 Task: Look for products in the category "Chocolate & Candy" from the brand "Albanese confectionery".
Action: Mouse moved to (23, 62)
Screenshot: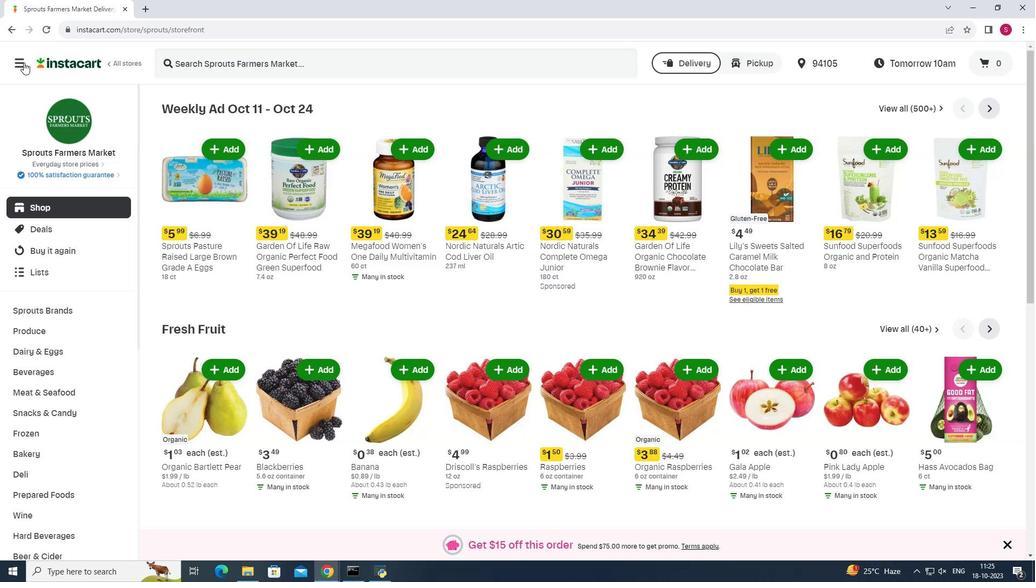 
Action: Mouse pressed left at (23, 62)
Screenshot: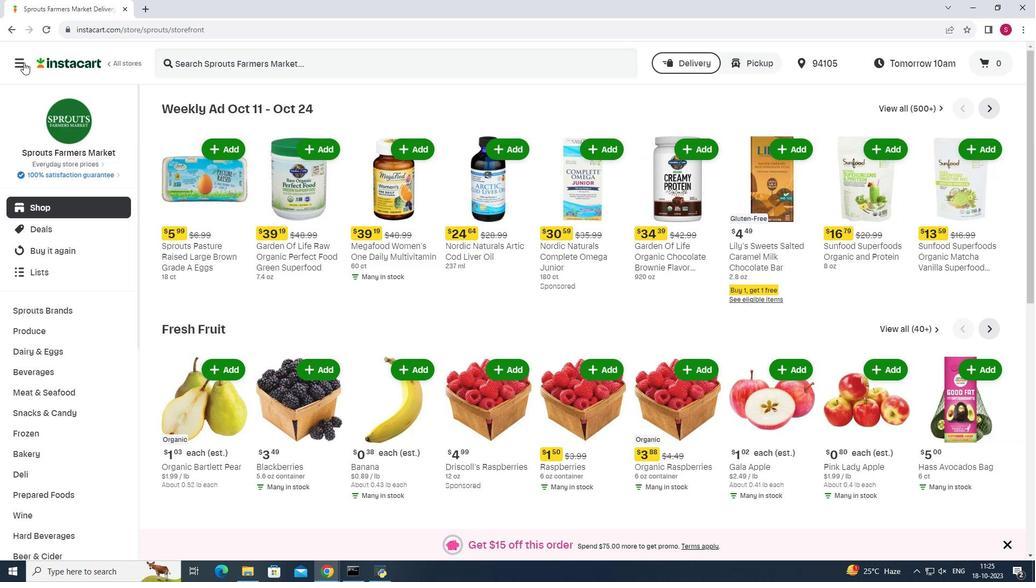 
Action: Mouse moved to (89, 277)
Screenshot: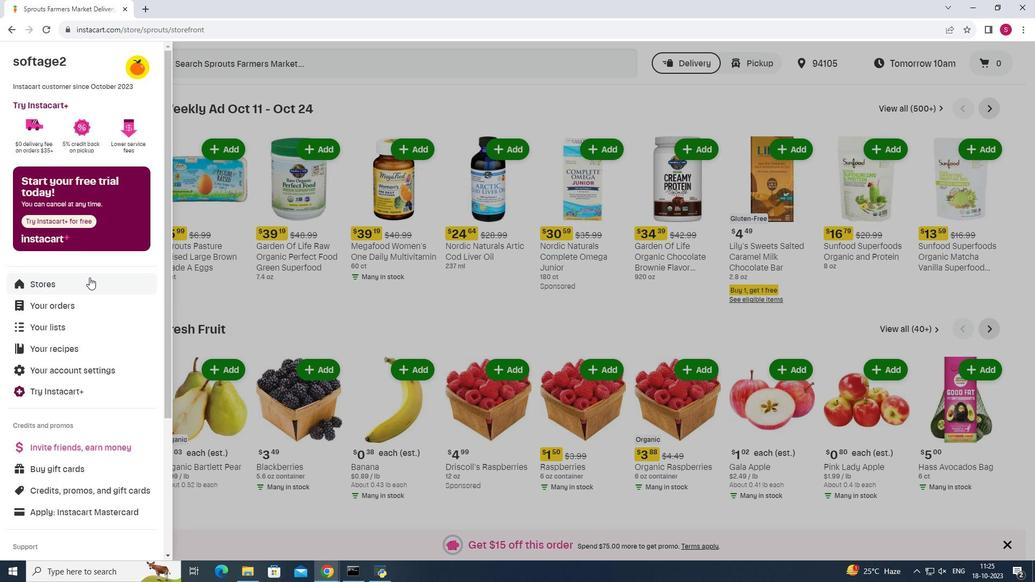
Action: Mouse pressed left at (89, 277)
Screenshot: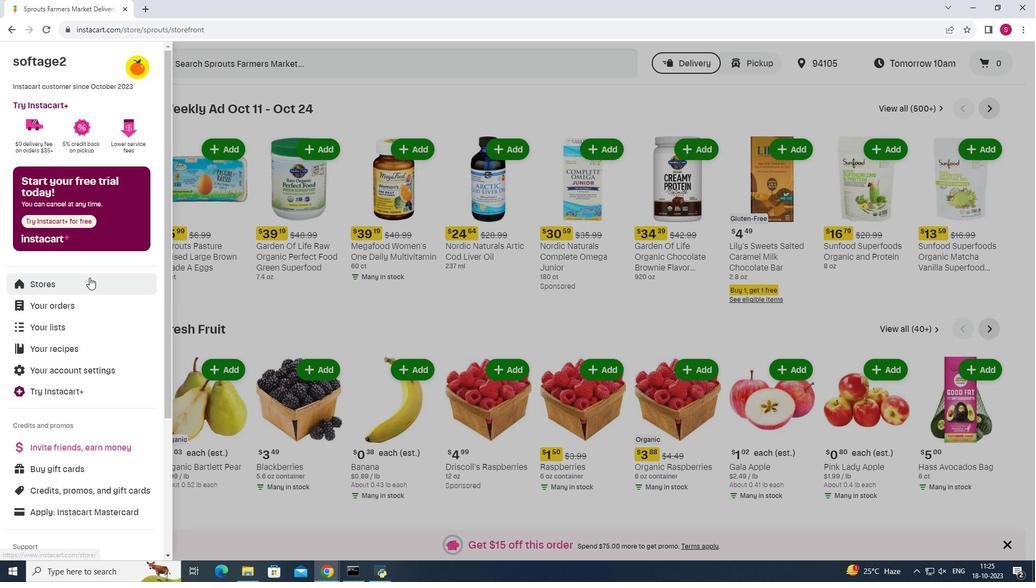 
Action: Mouse moved to (258, 93)
Screenshot: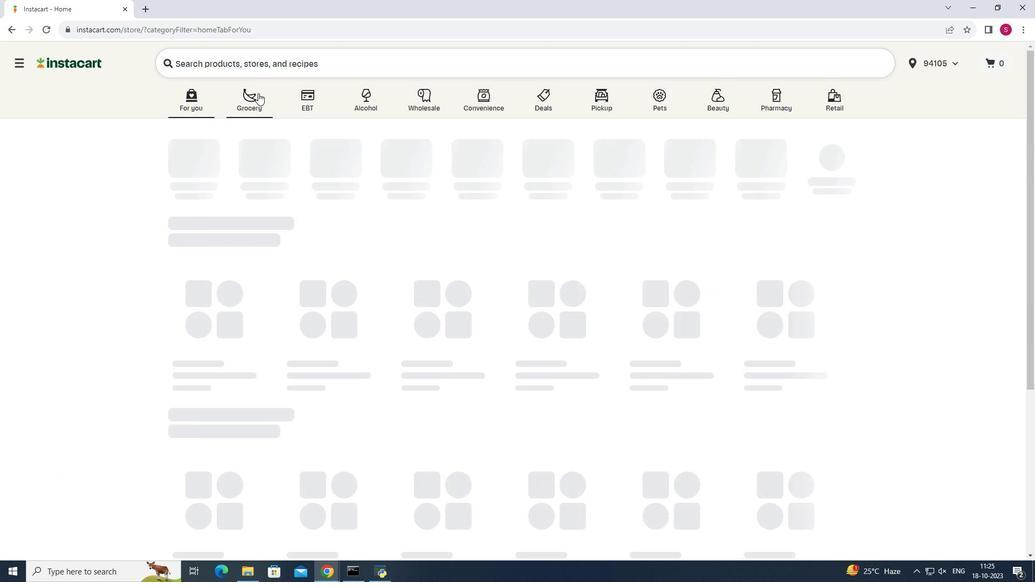
Action: Mouse pressed left at (258, 93)
Screenshot: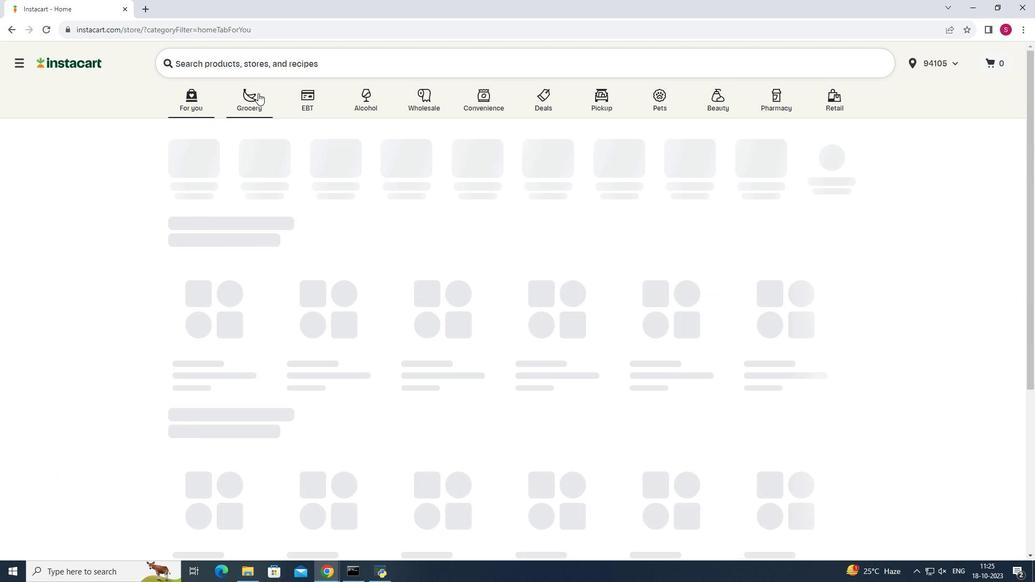 
Action: Mouse moved to (765, 147)
Screenshot: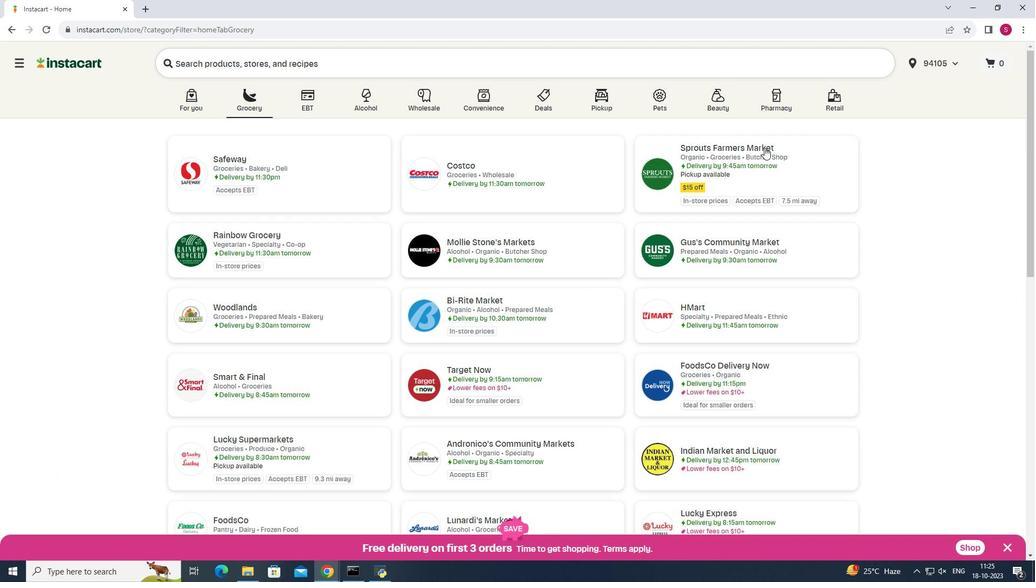 
Action: Mouse pressed left at (765, 147)
Screenshot: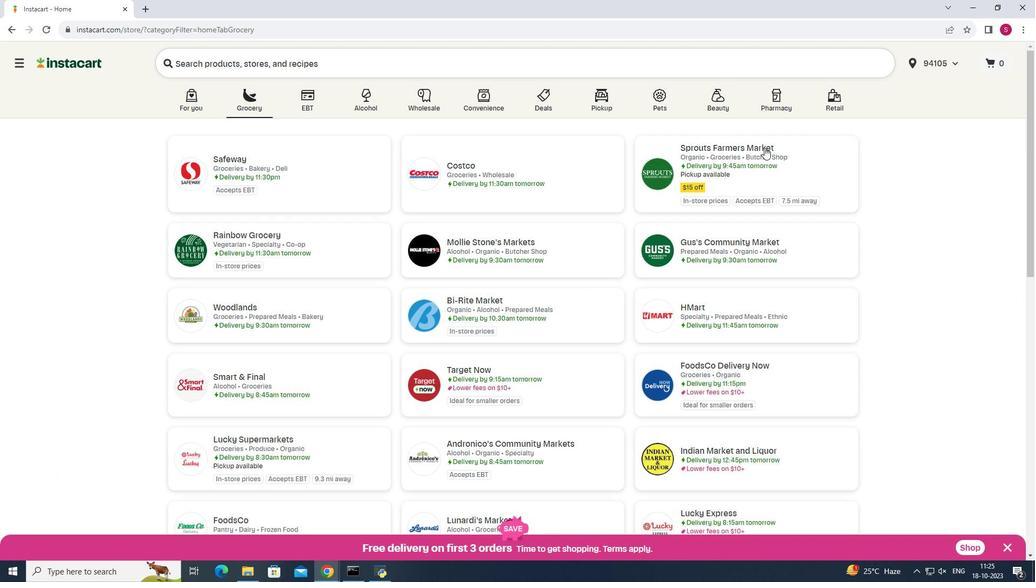 
Action: Mouse moved to (47, 412)
Screenshot: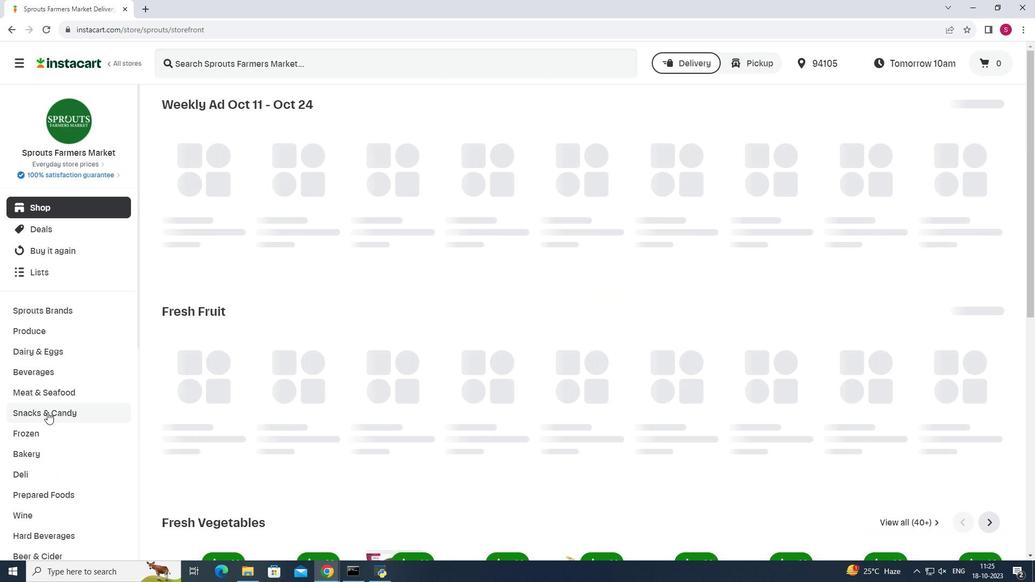 
Action: Mouse pressed left at (47, 412)
Screenshot: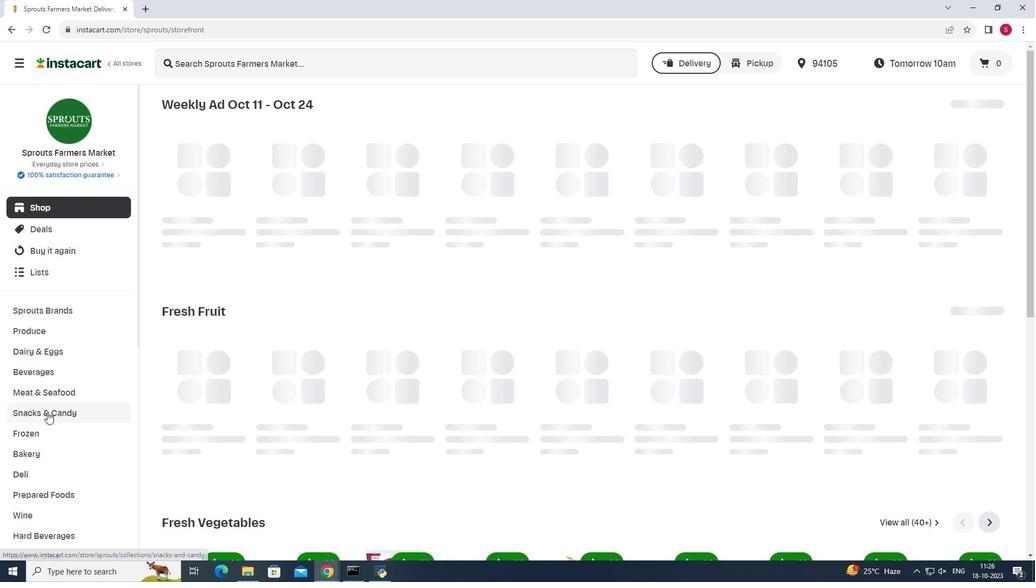 
Action: Mouse moved to (307, 131)
Screenshot: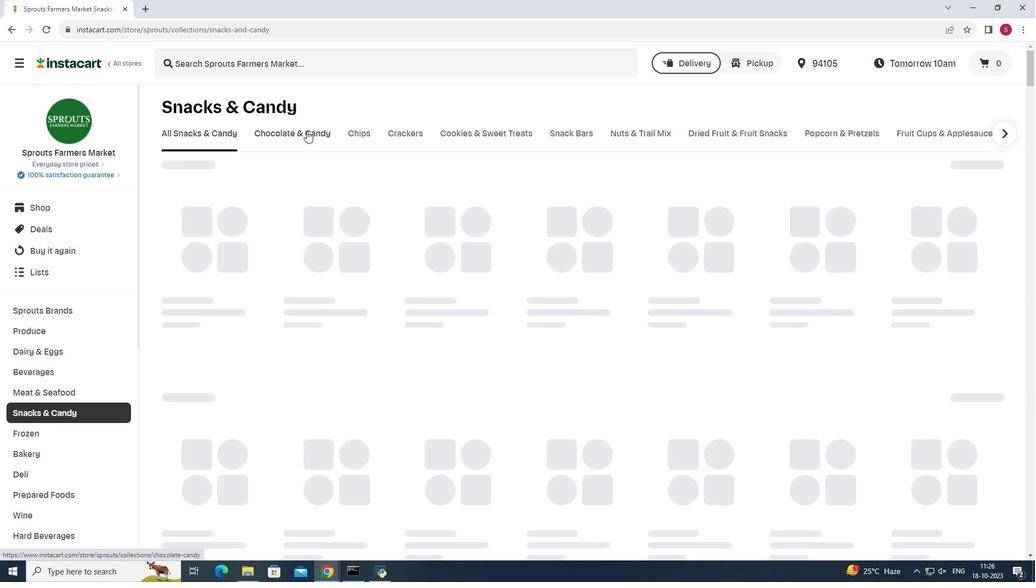 
Action: Mouse pressed left at (307, 131)
Screenshot: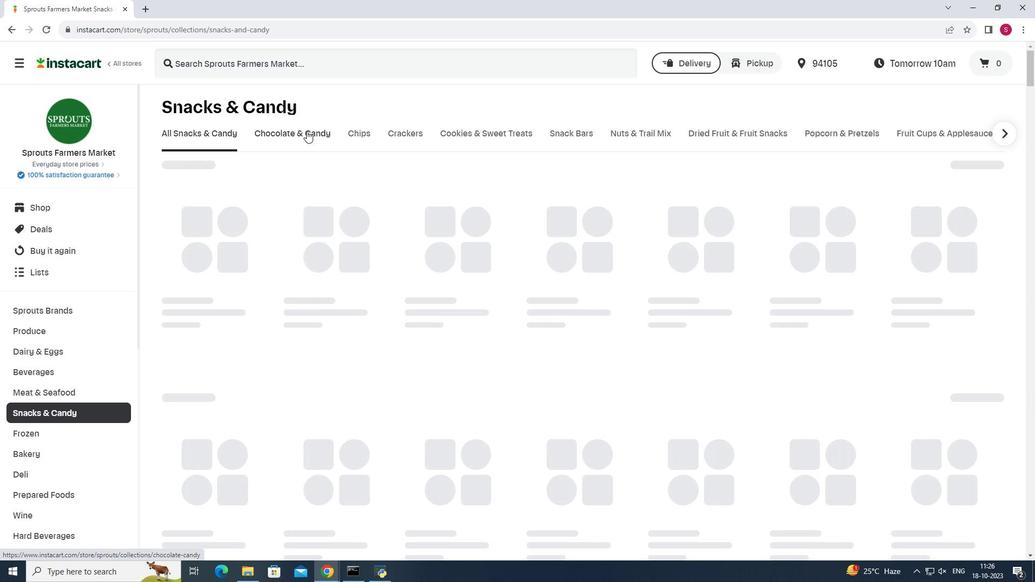 
Action: Mouse moved to (307, 130)
Screenshot: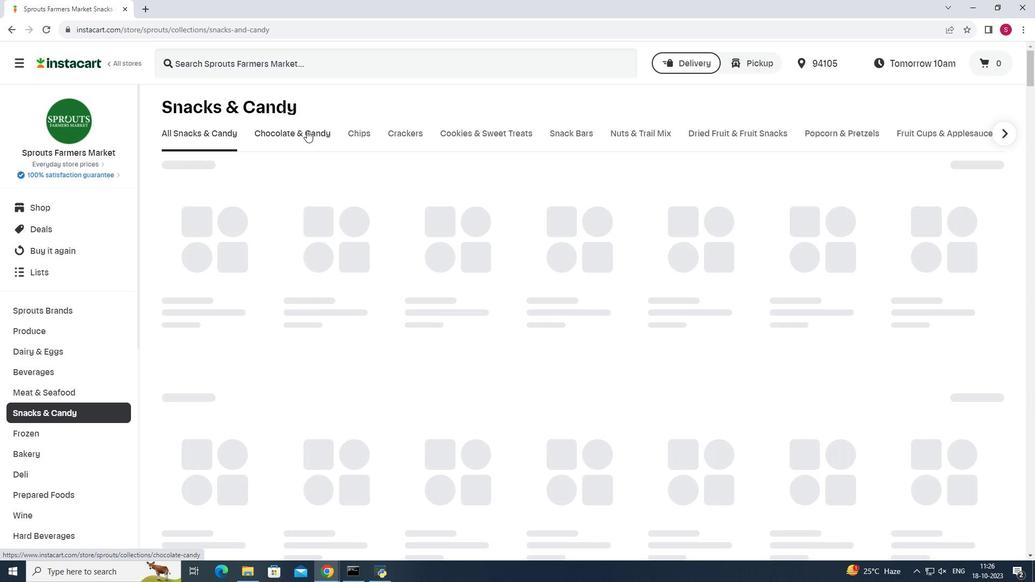 
Action: Mouse pressed left at (307, 130)
Screenshot: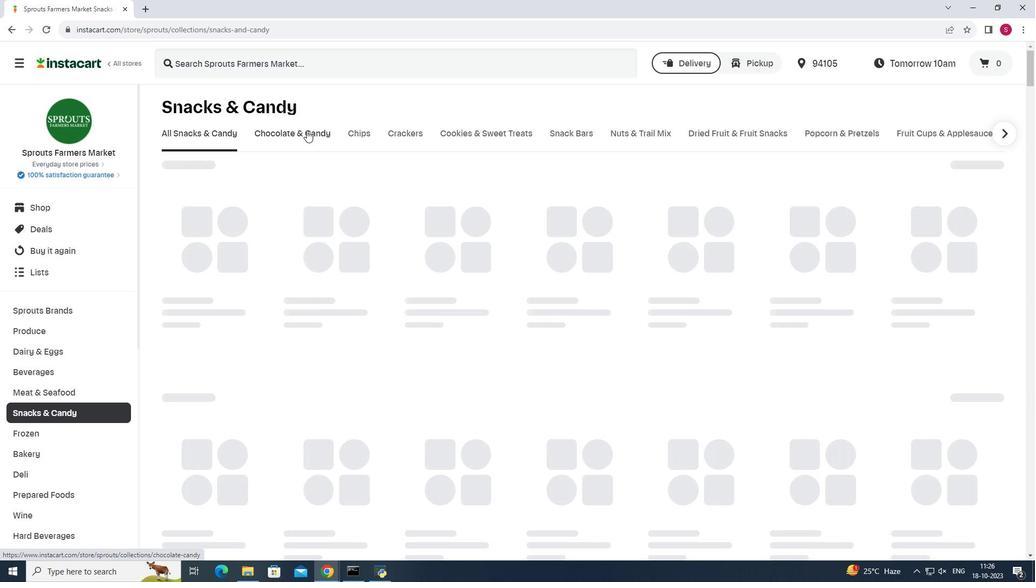 
Action: Mouse moved to (385, 178)
Screenshot: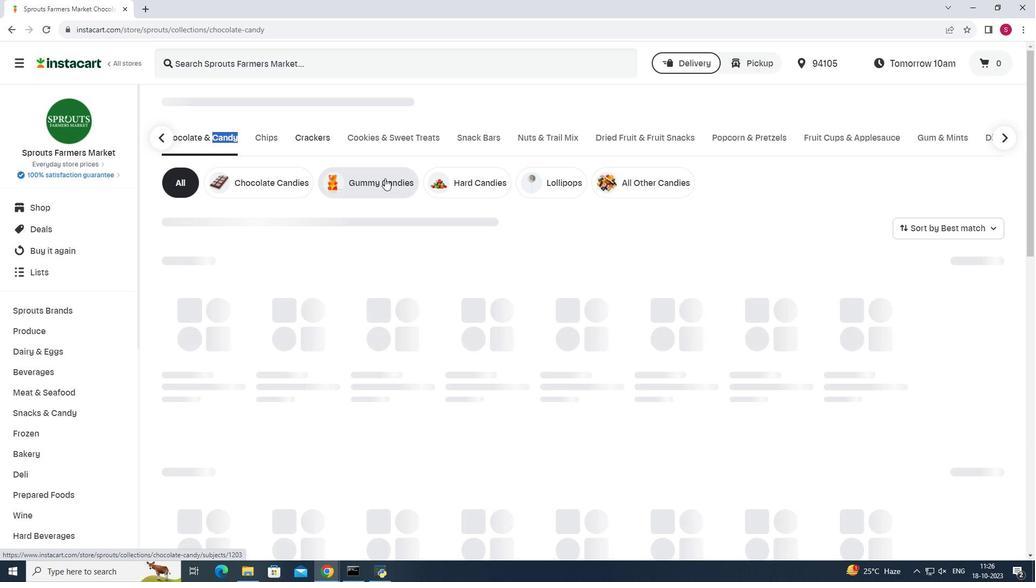 
Action: Mouse pressed left at (385, 178)
Screenshot: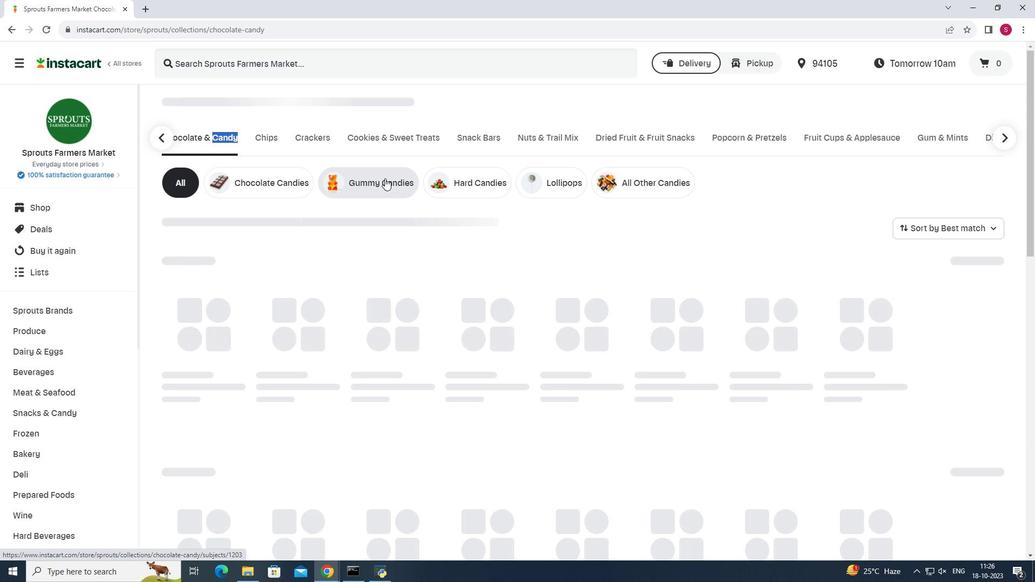 
Action: Mouse moved to (425, 226)
Screenshot: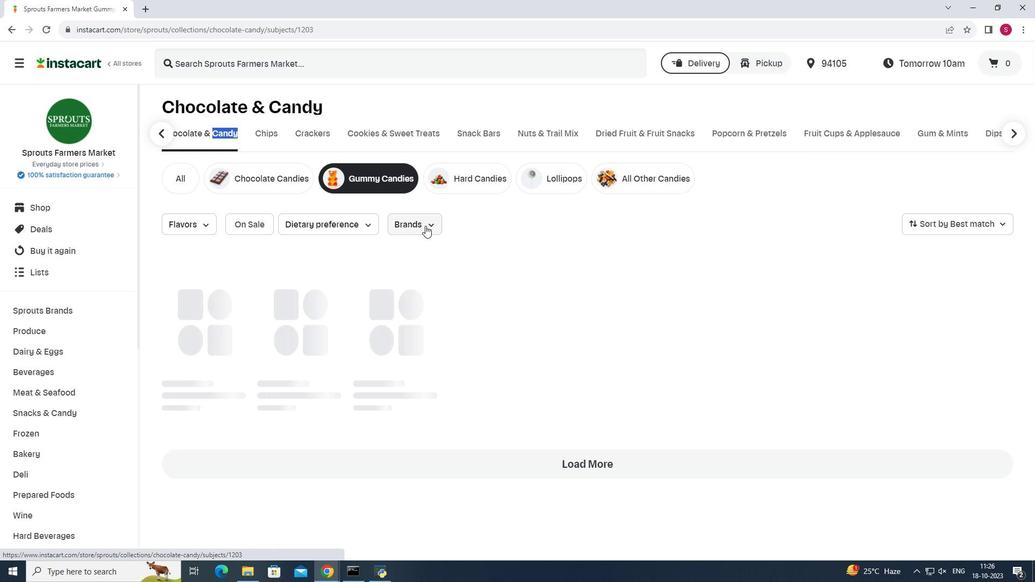 
Action: Mouse pressed left at (425, 226)
Screenshot: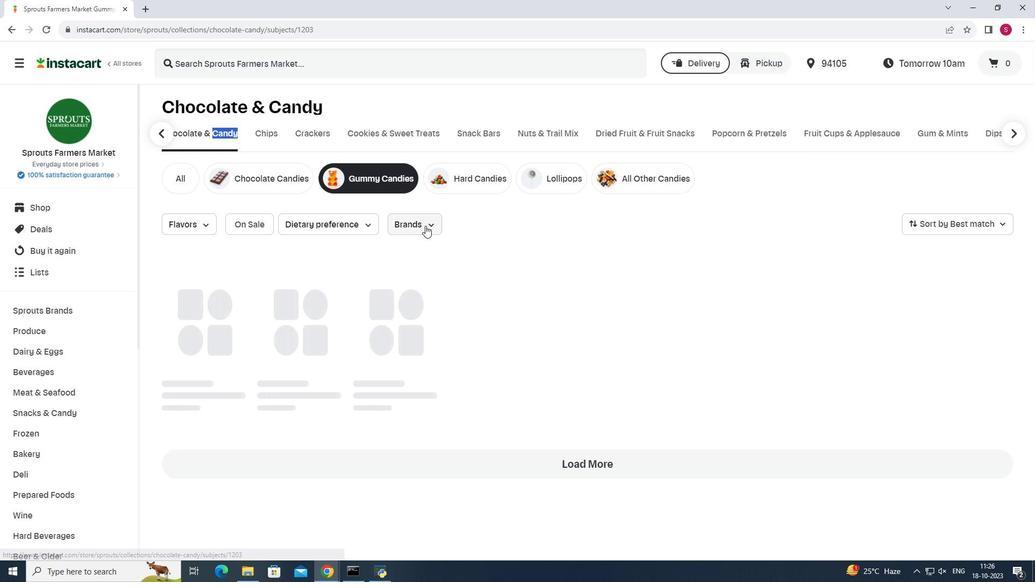 
Action: Mouse moved to (401, 362)
Screenshot: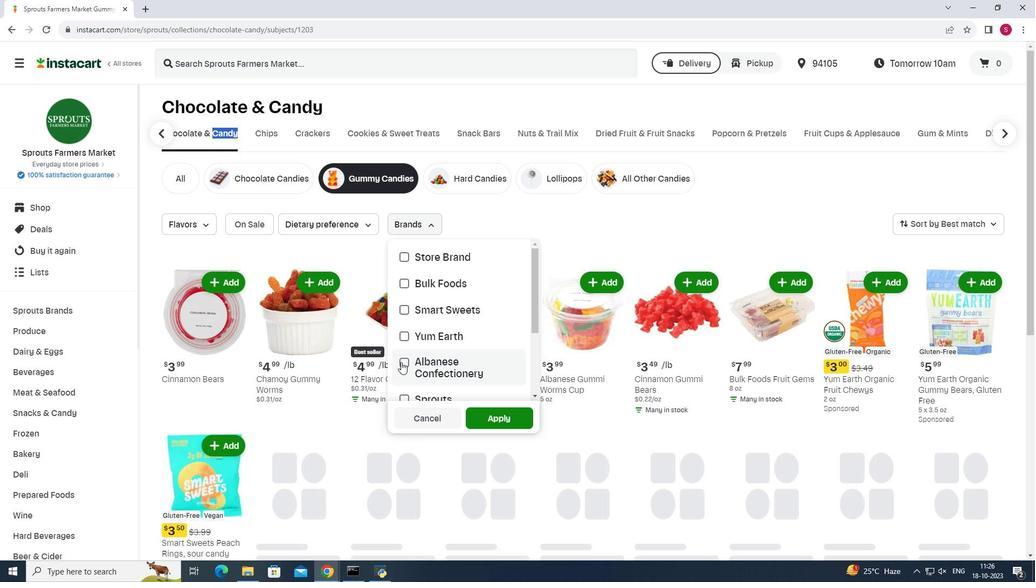 
Action: Mouse pressed left at (401, 362)
Screenshot: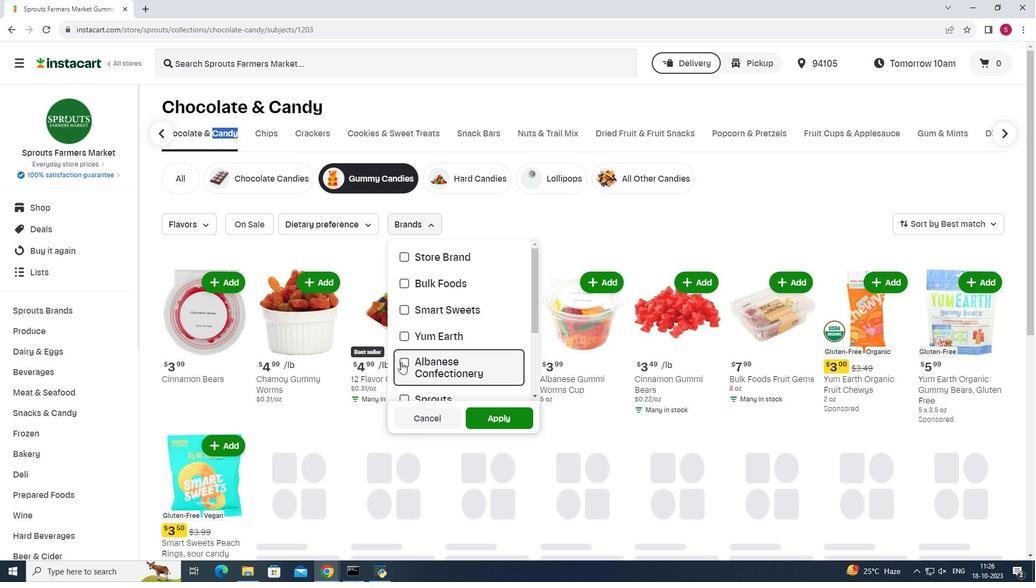 
Action: Mouse moved to (487, 414)
Screenshot: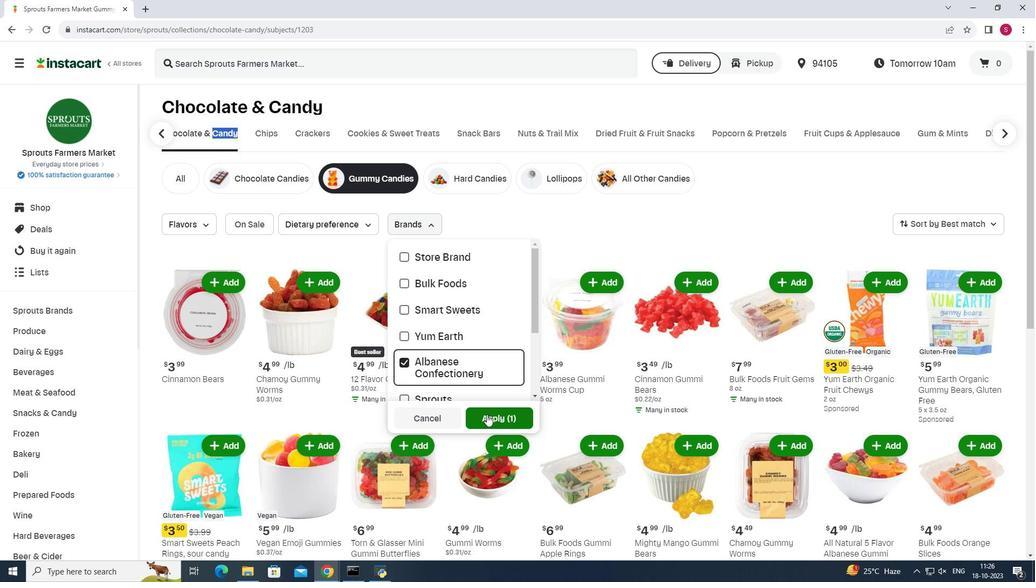 
Action: Mouse pressed left at (487, 414)
Screenshot: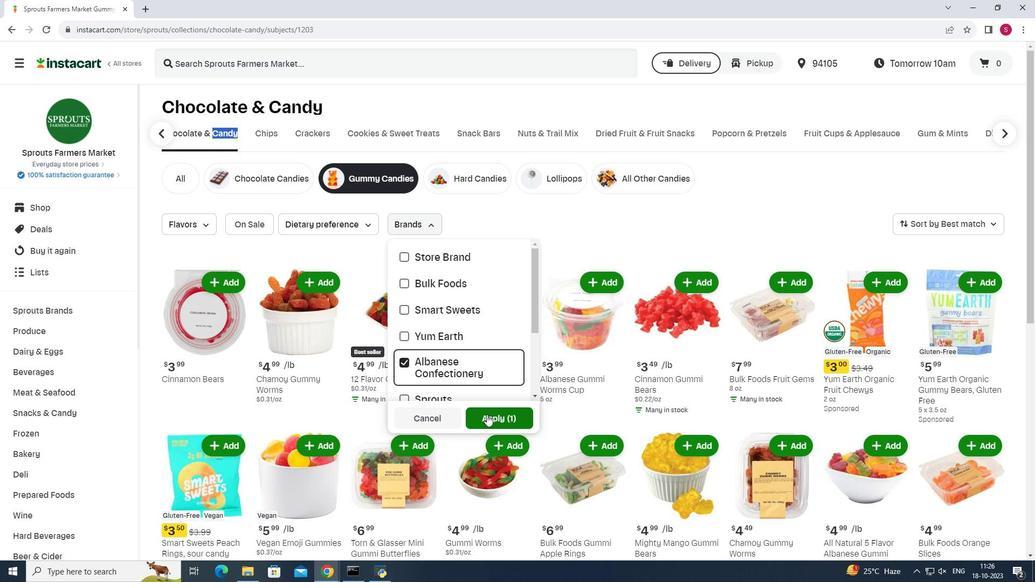 
Action: Mouse moved to (628, 236)
Screenshot: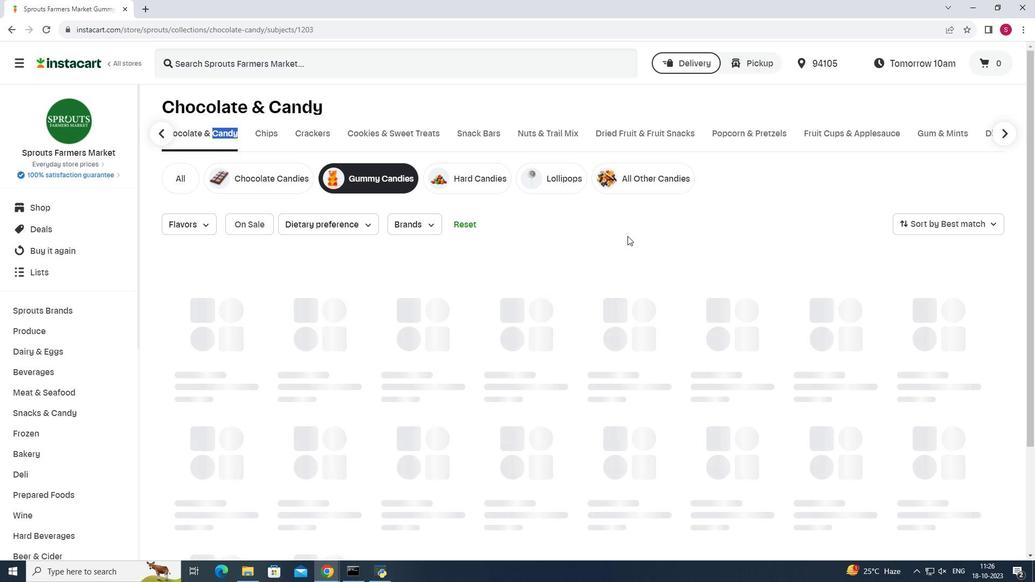 
